 Task: Look for products in the category "Soups" from I Eat My Greens only.
Action: Mouse moved to (27, 146)
Screenshot: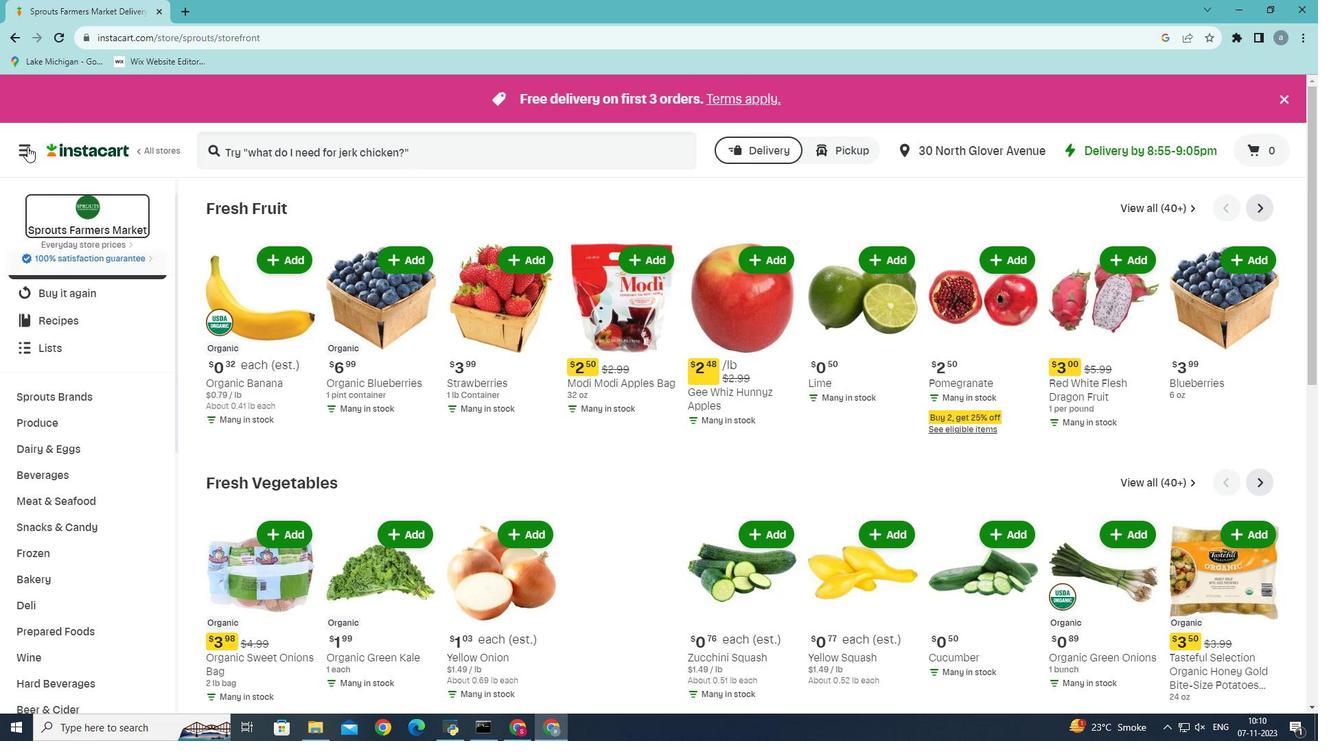
Action: Mouse pressed left at (27, 146)
Screenshot: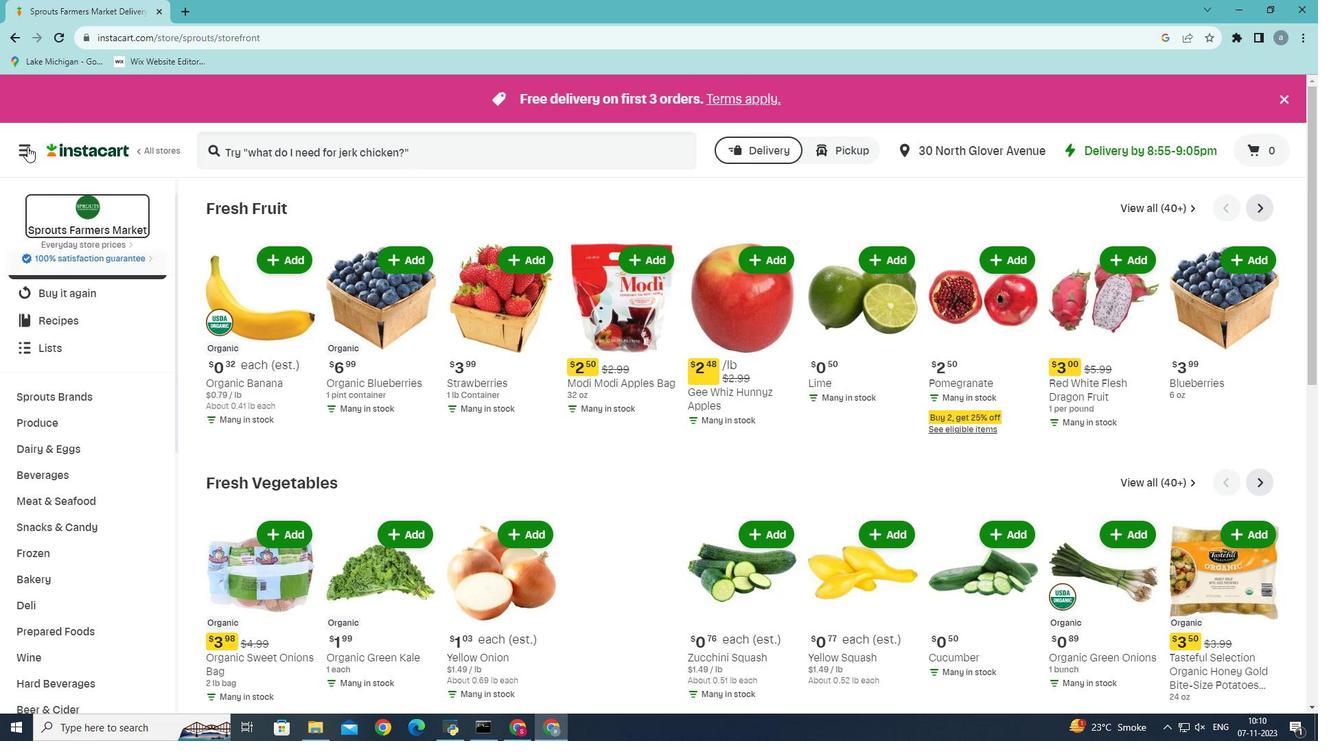 
Action: Mouse moved to (59, 383)
Screenshot: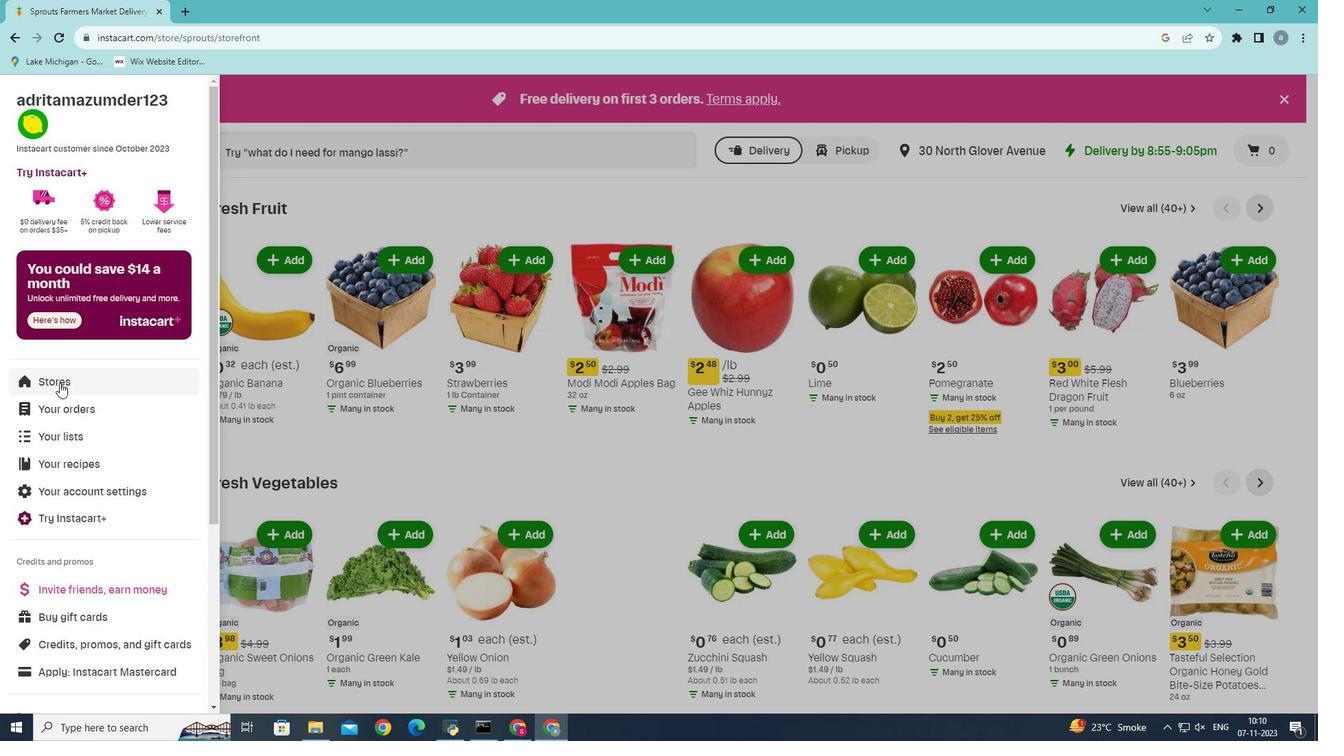 
Action: Mouse pressed left at (59, 383)
Screenshot: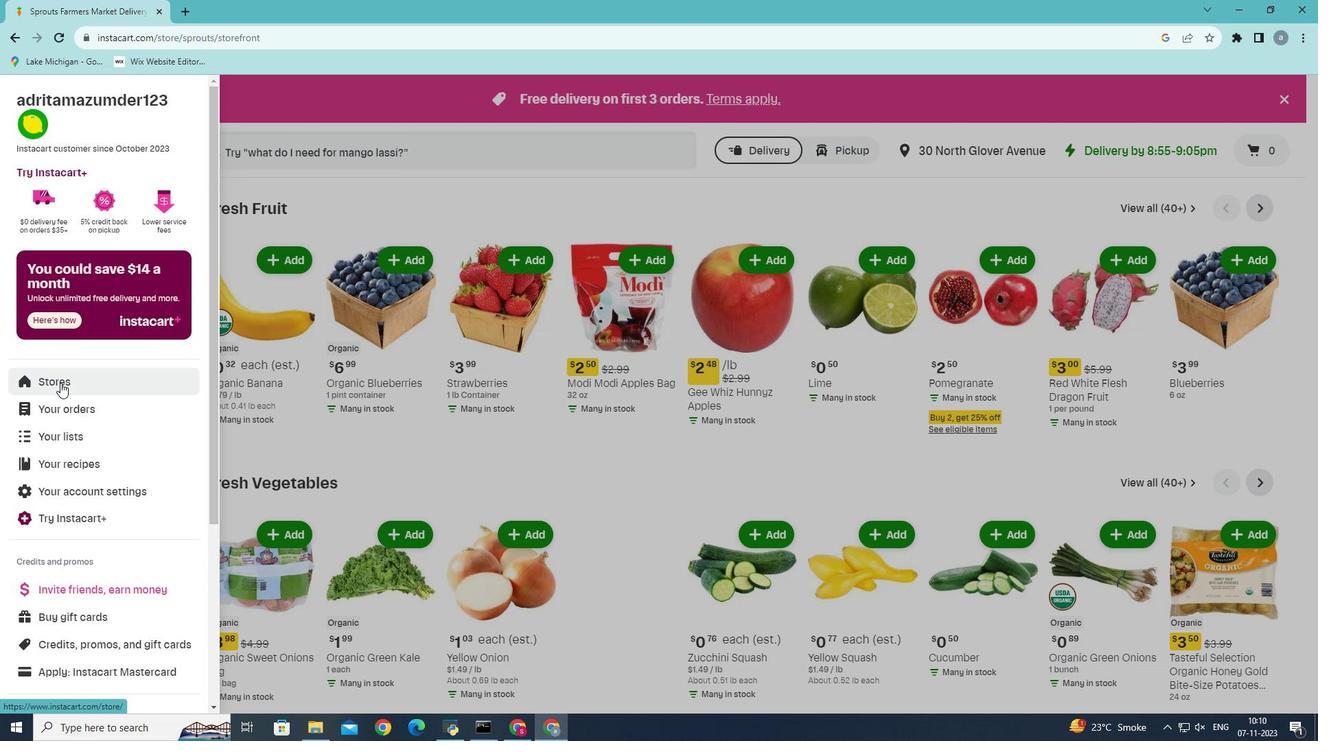 
Action: Mouse moved to (318, 165)
Screenshot: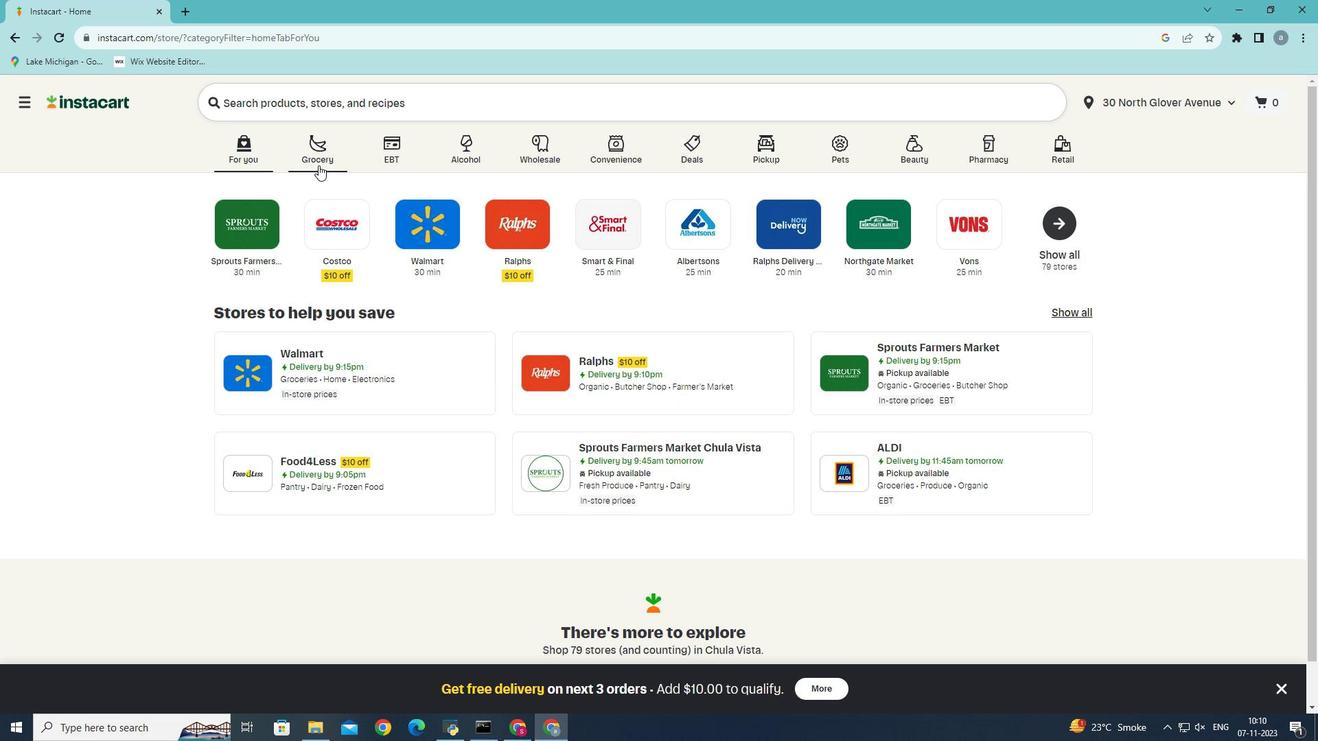 
Action: Mouse pressed left at (318, 165)
Screenshot: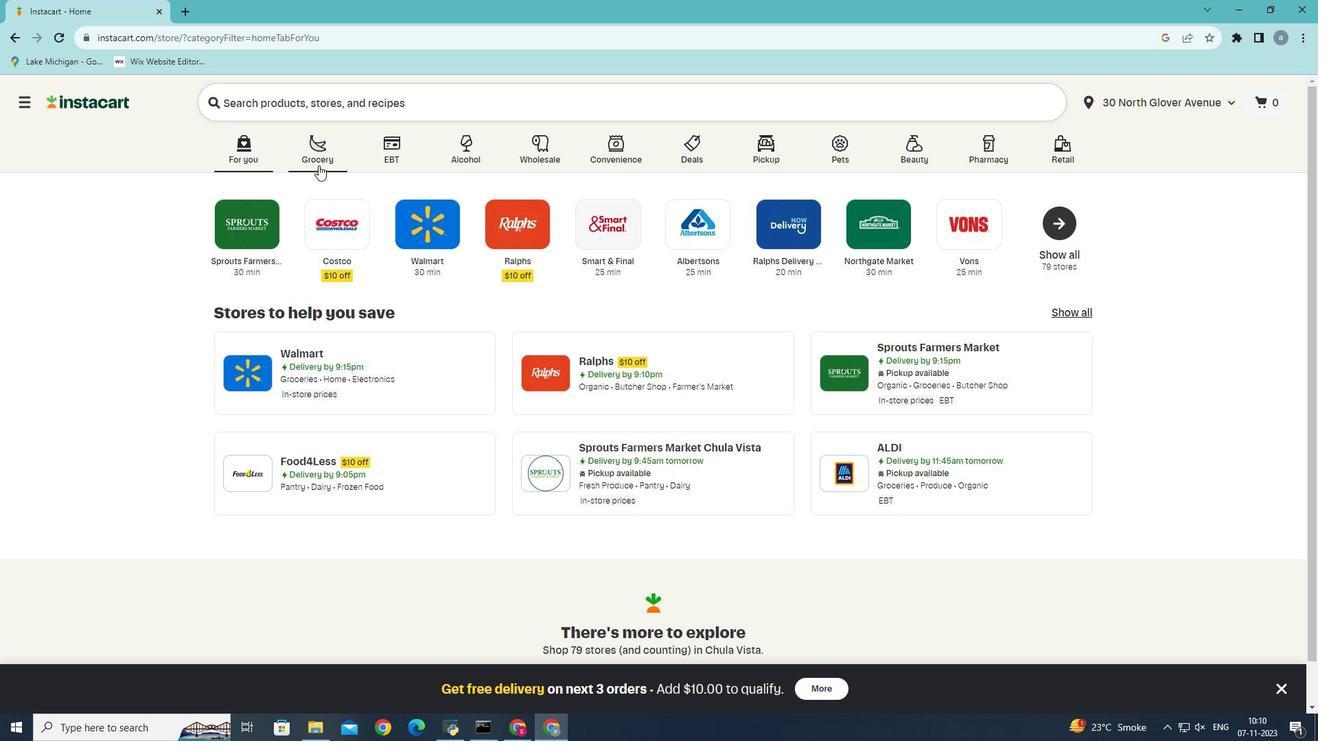 
Action: Mouse moved to (348, 433)
Screenshot: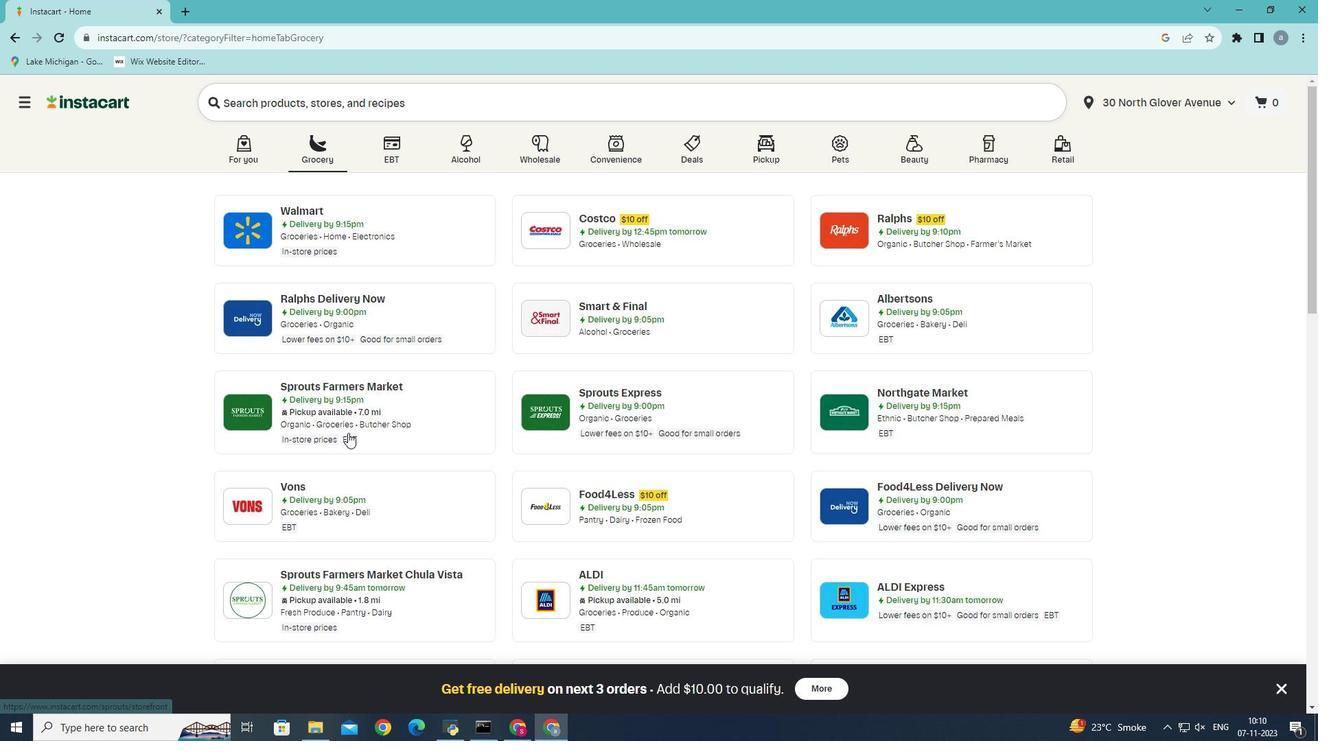 
Action: Mouse pressed left at (348, 433)
Screenshot: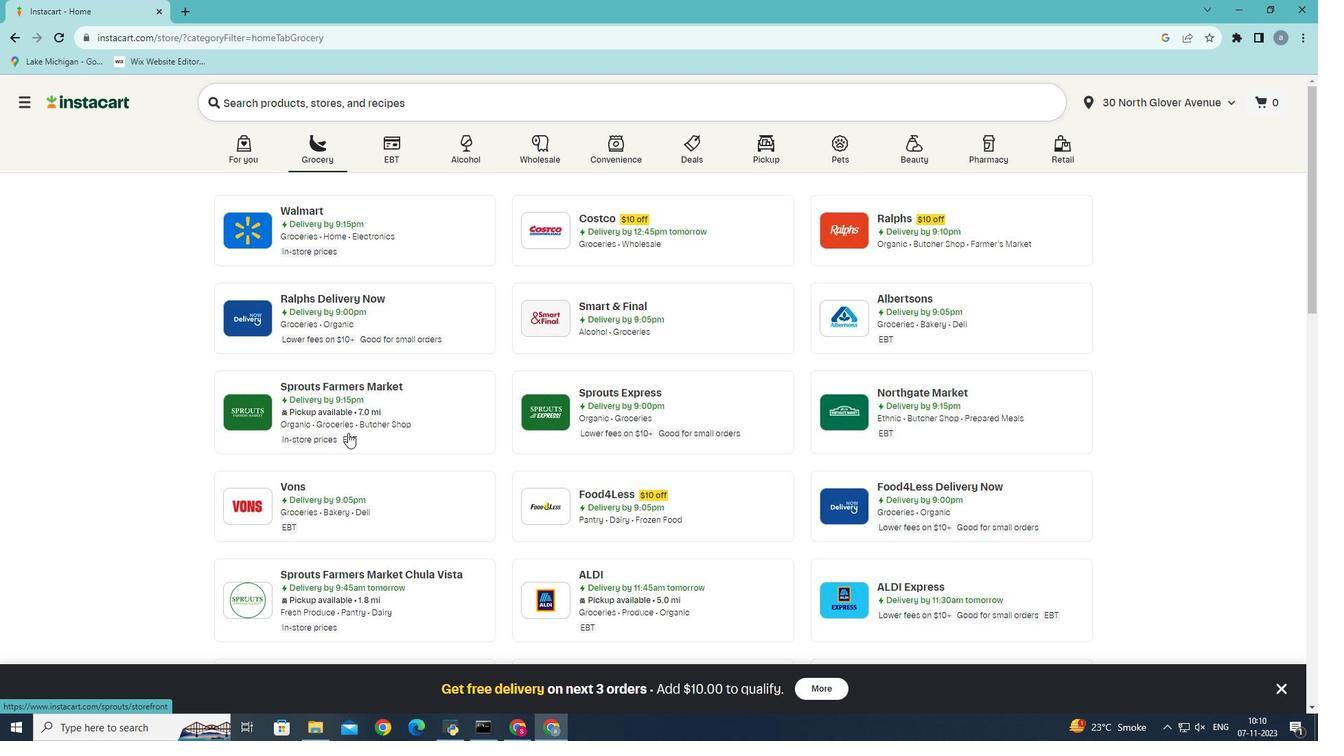 
Action: Mouse moved to (116, 550)
Screenshot: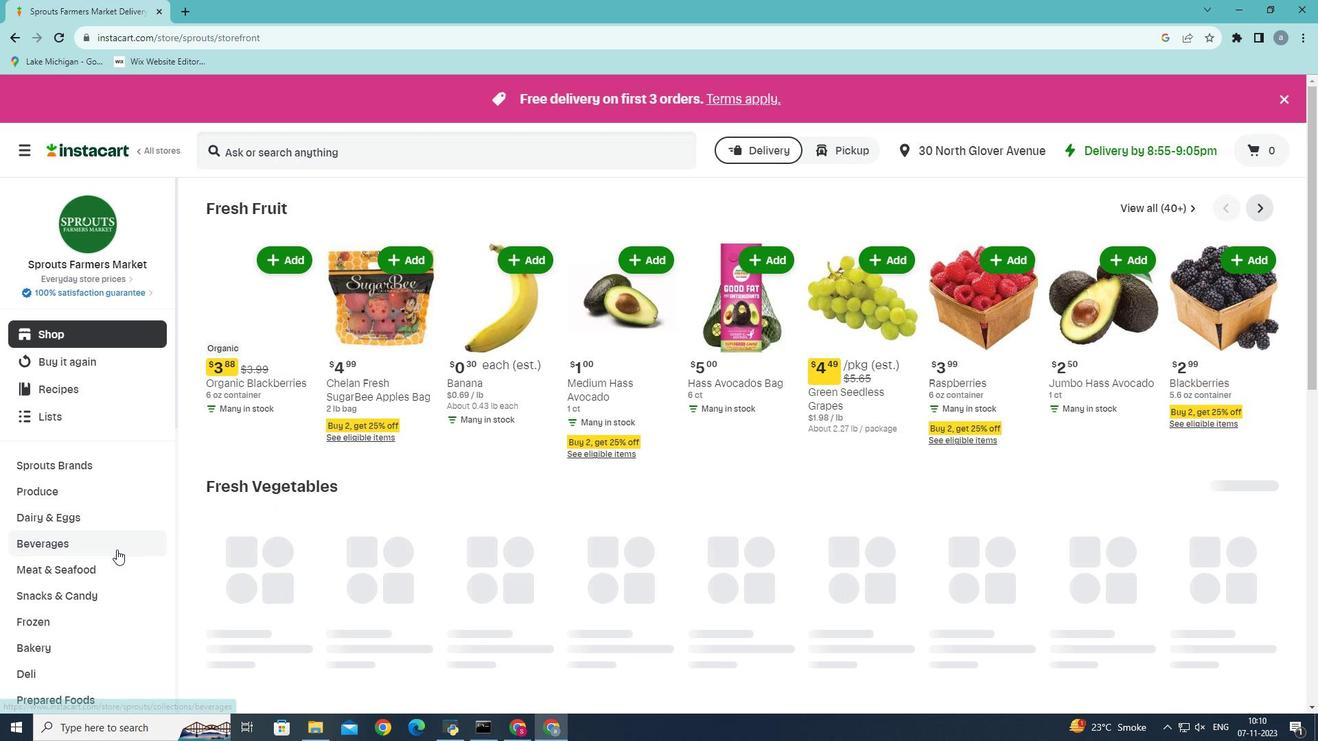 
Action: Mouse scrolled (116, 549) with delta (0, 0)
Screenshot: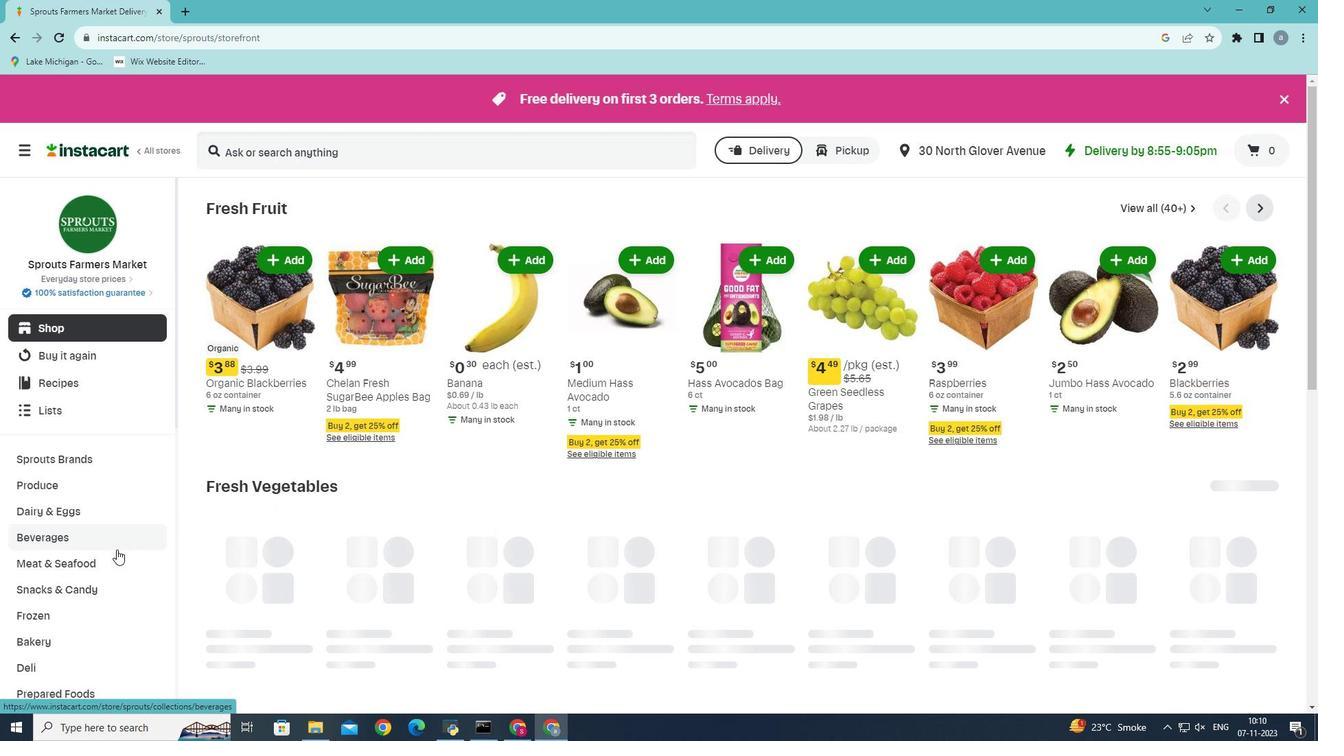 
Action: Mouse scrolled (116, 549) with delta (0, 0)
Screenshot: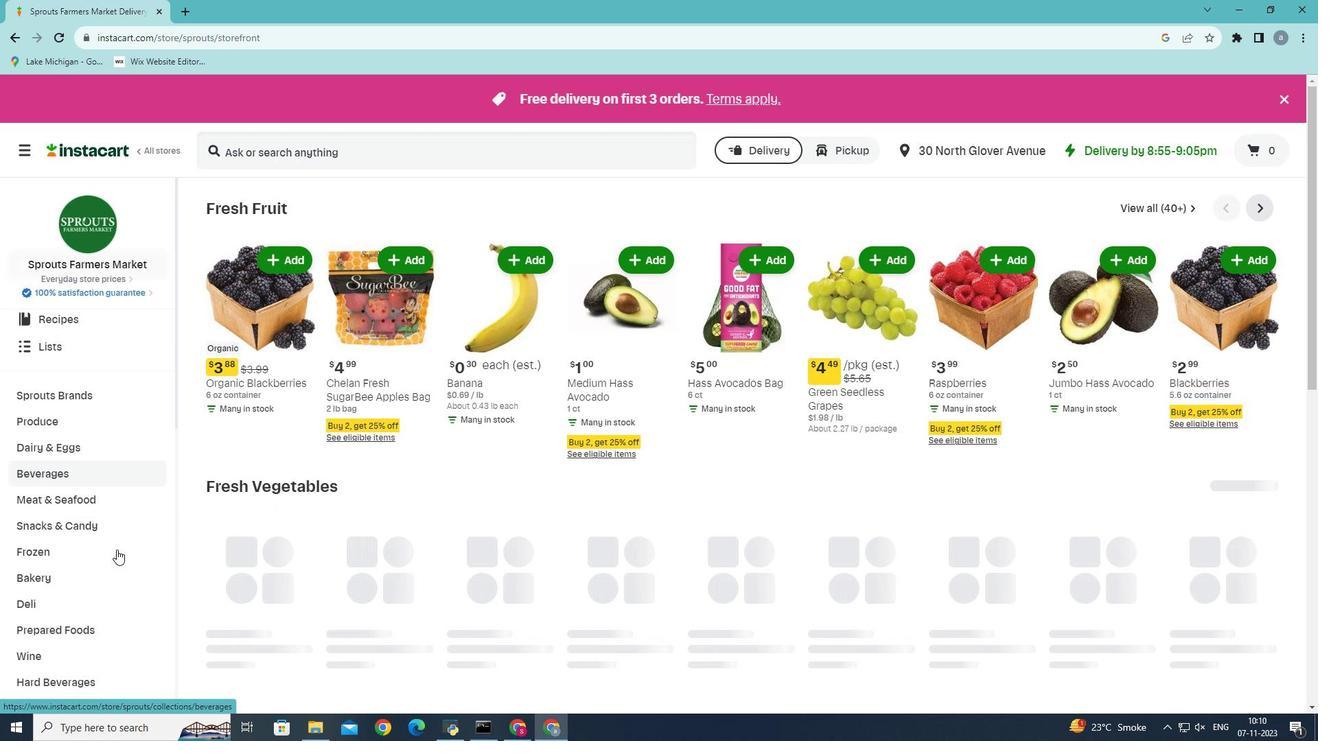 
Action: Mouse moved to (107, 557)
Screenshot: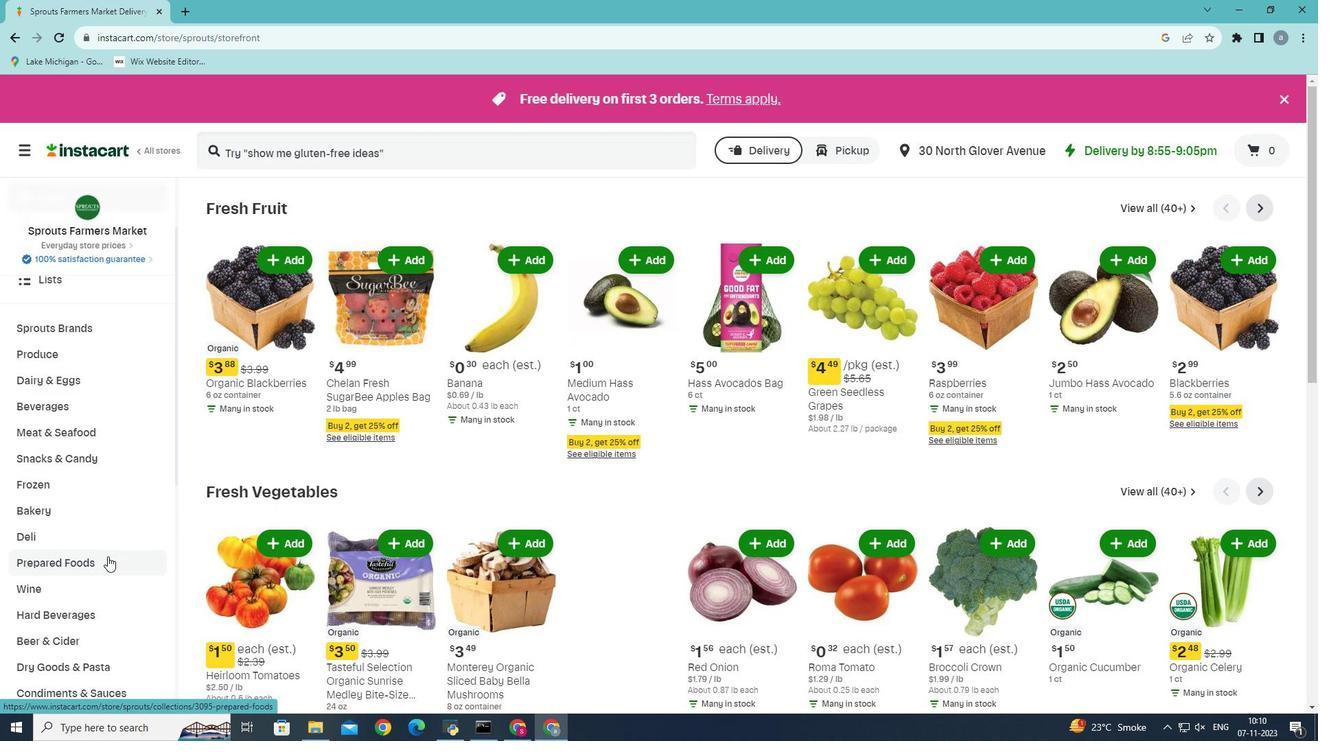 
Action: Mouse pressed left at (107, 557)
Screenshot: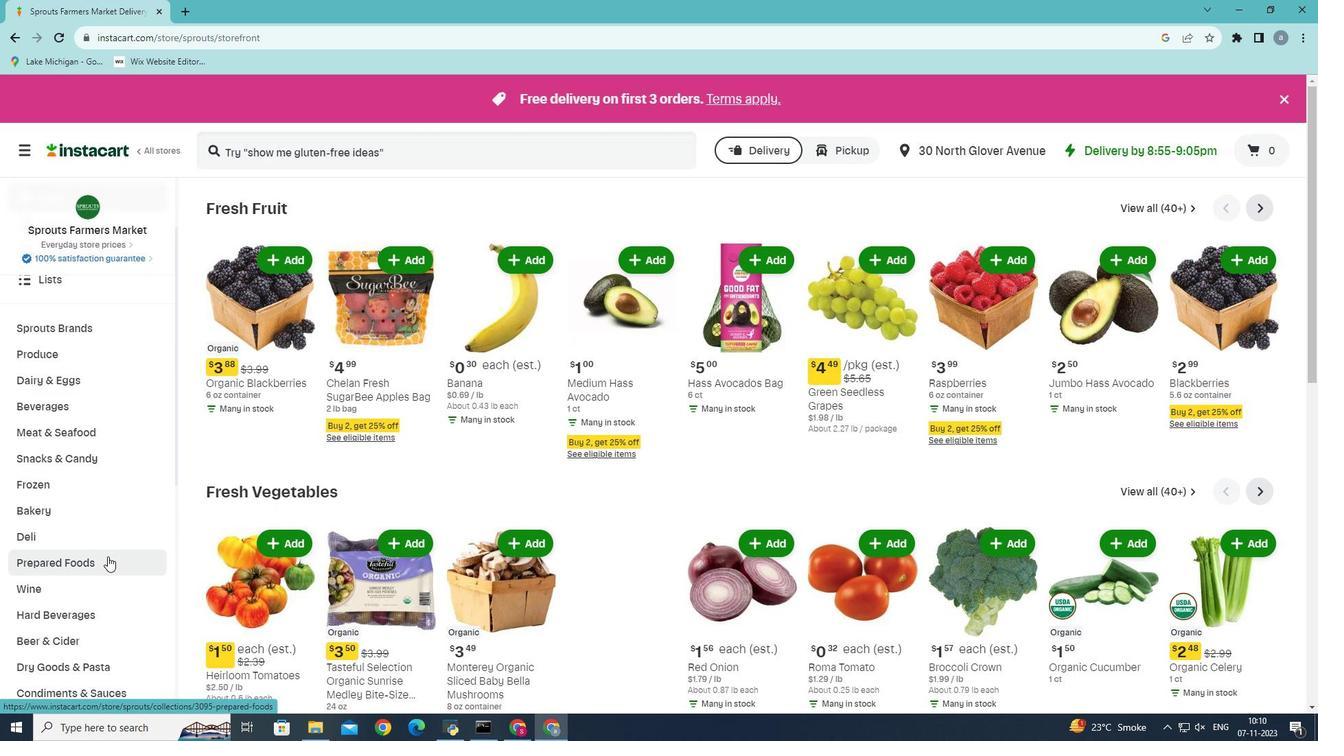 
Action: Mouse moved to (687, 241)
Screenshot: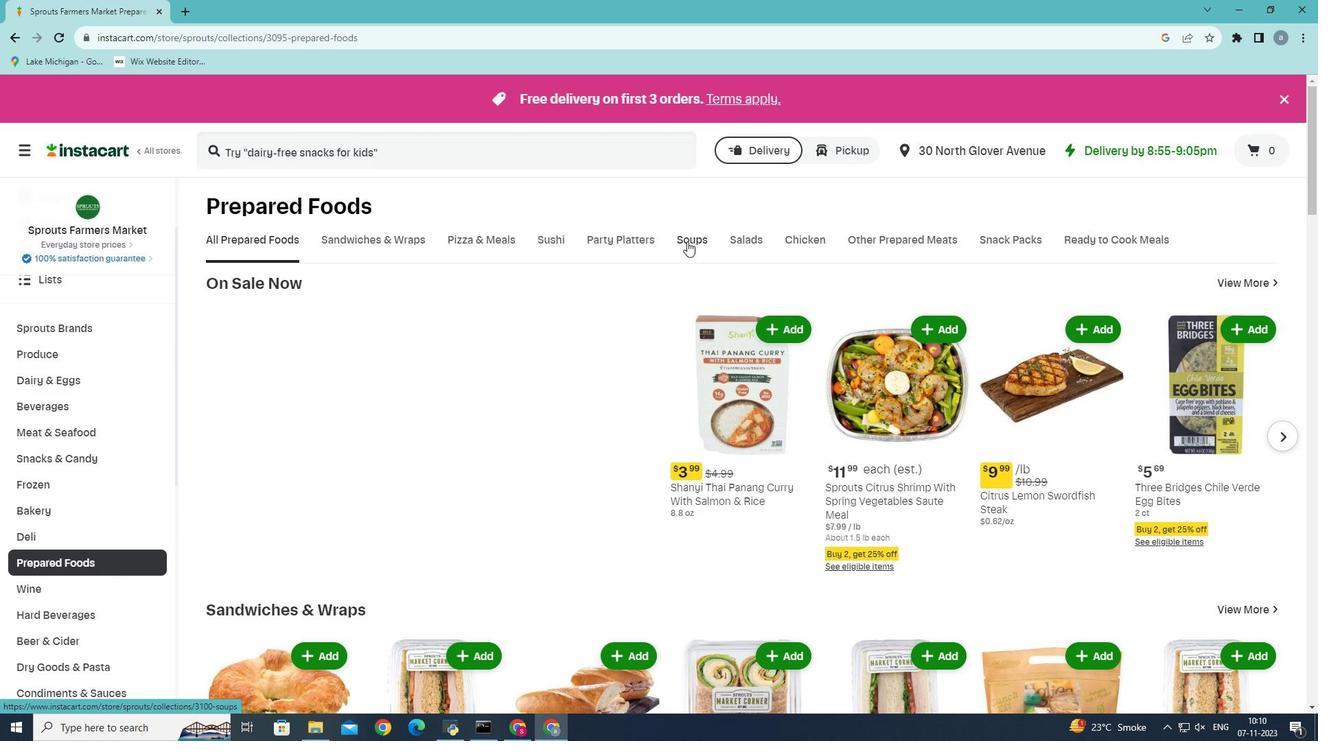 
Action: Mouse pressed left at (687, 241)
Screenshot: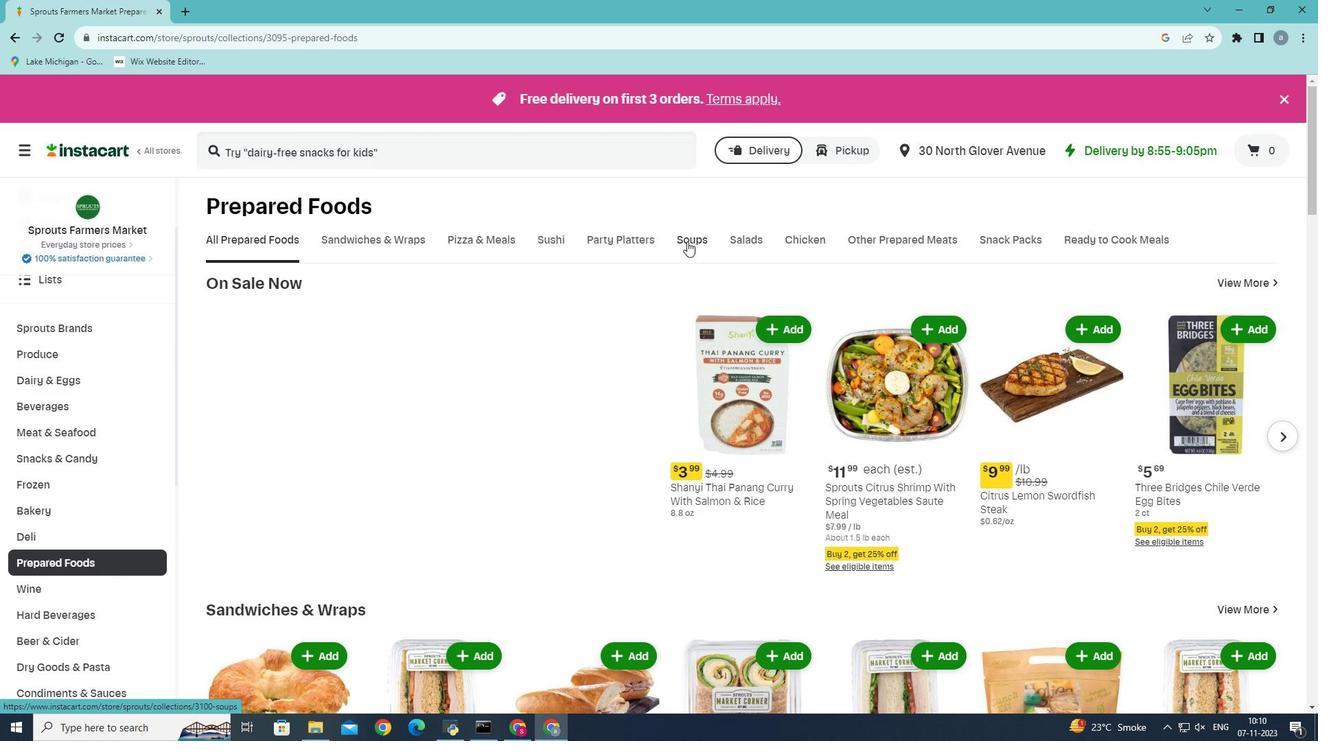 
Action: Mouse moved to (330, 291)
Screenshot: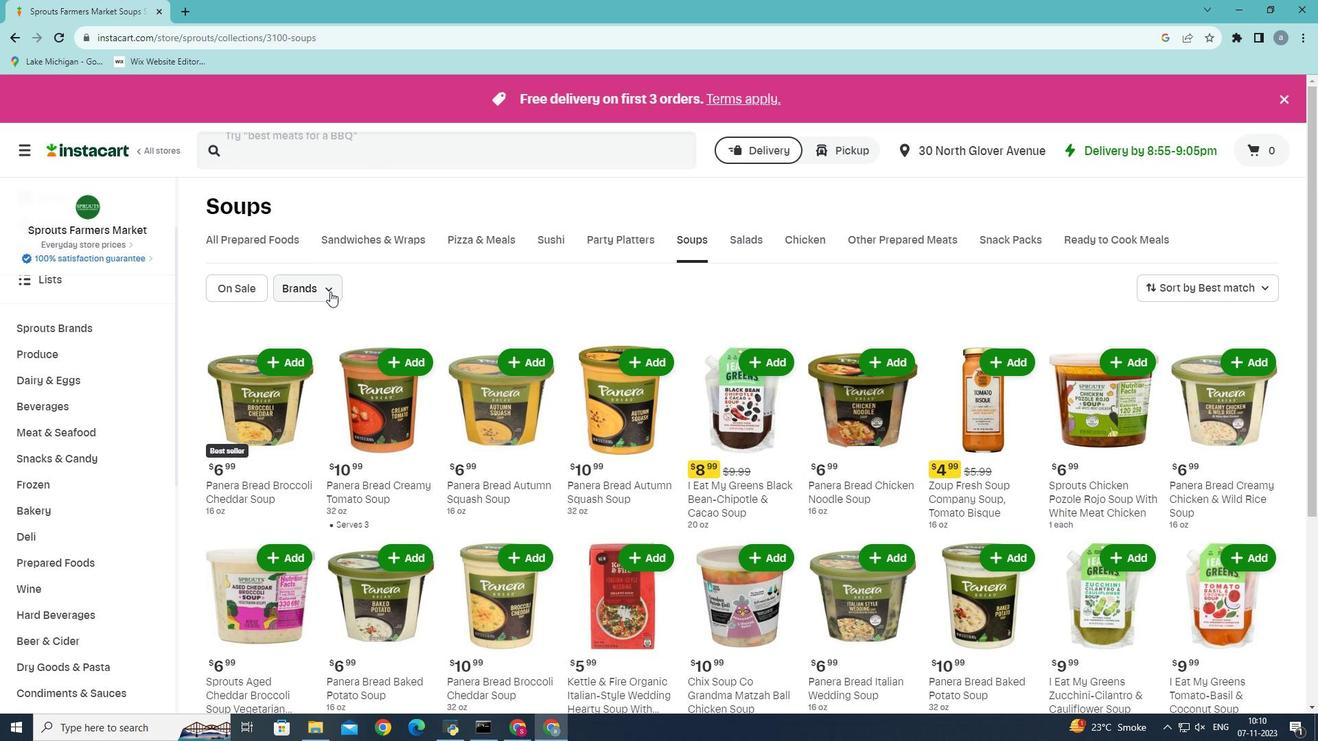 
Action: Mouse pressed left at (330, 291)
Screenshot: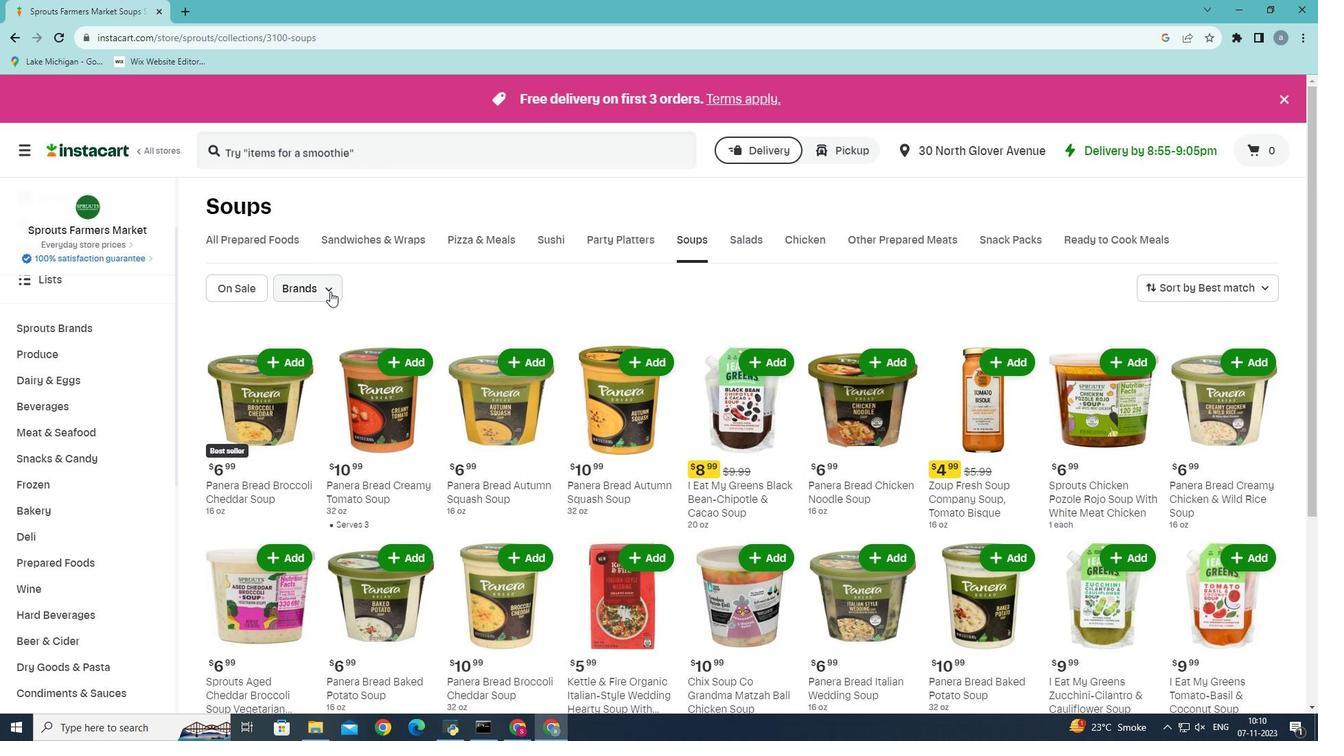 
Action: Mouse moved to (297, 498)
Screenshot: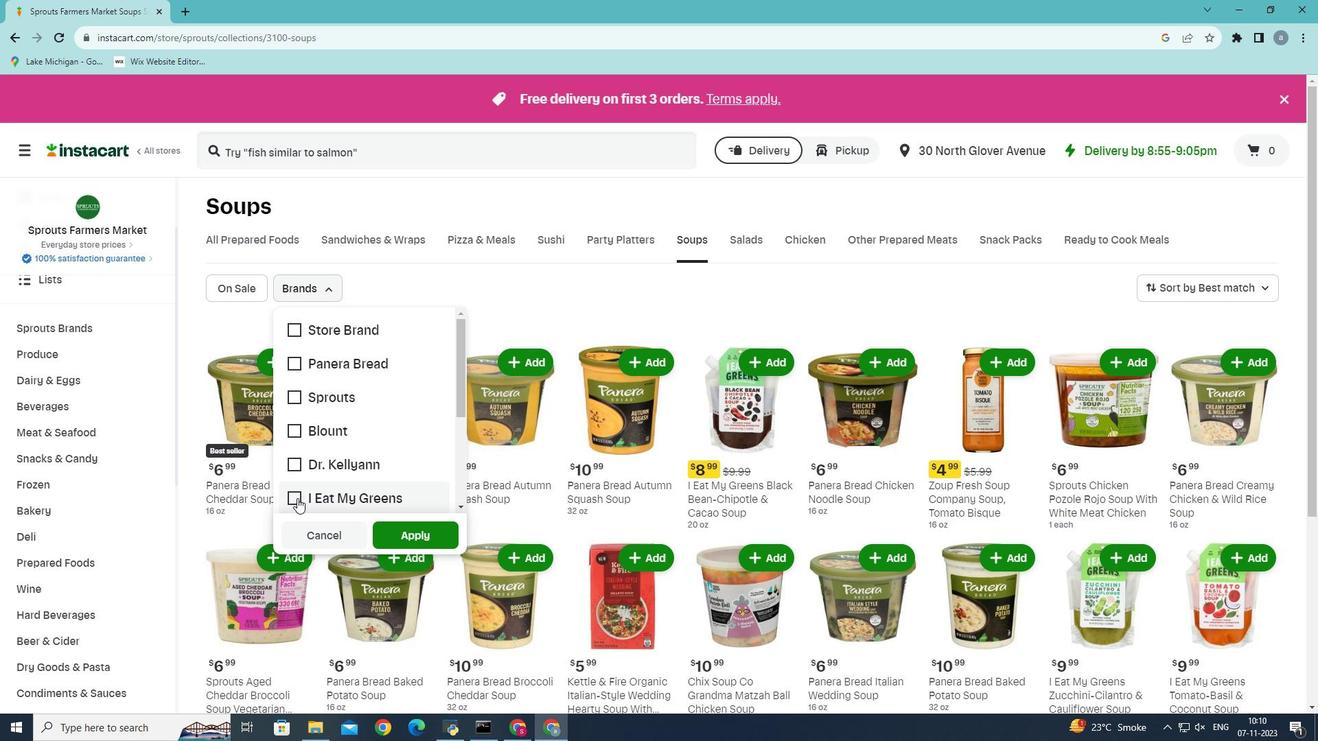 
Action: Mouse pressed left at (297, 498)
Screenshot: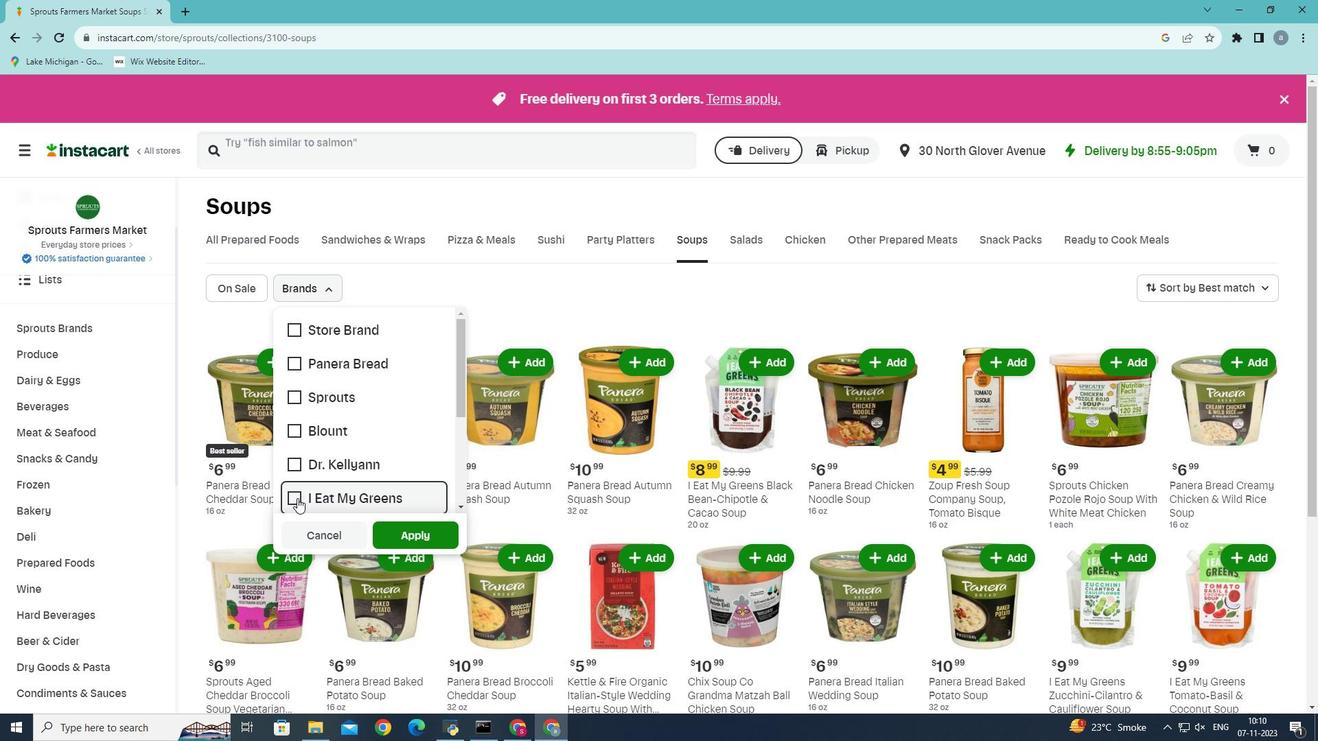 
Action: Mouse moved to (420, 539)
Screenshot: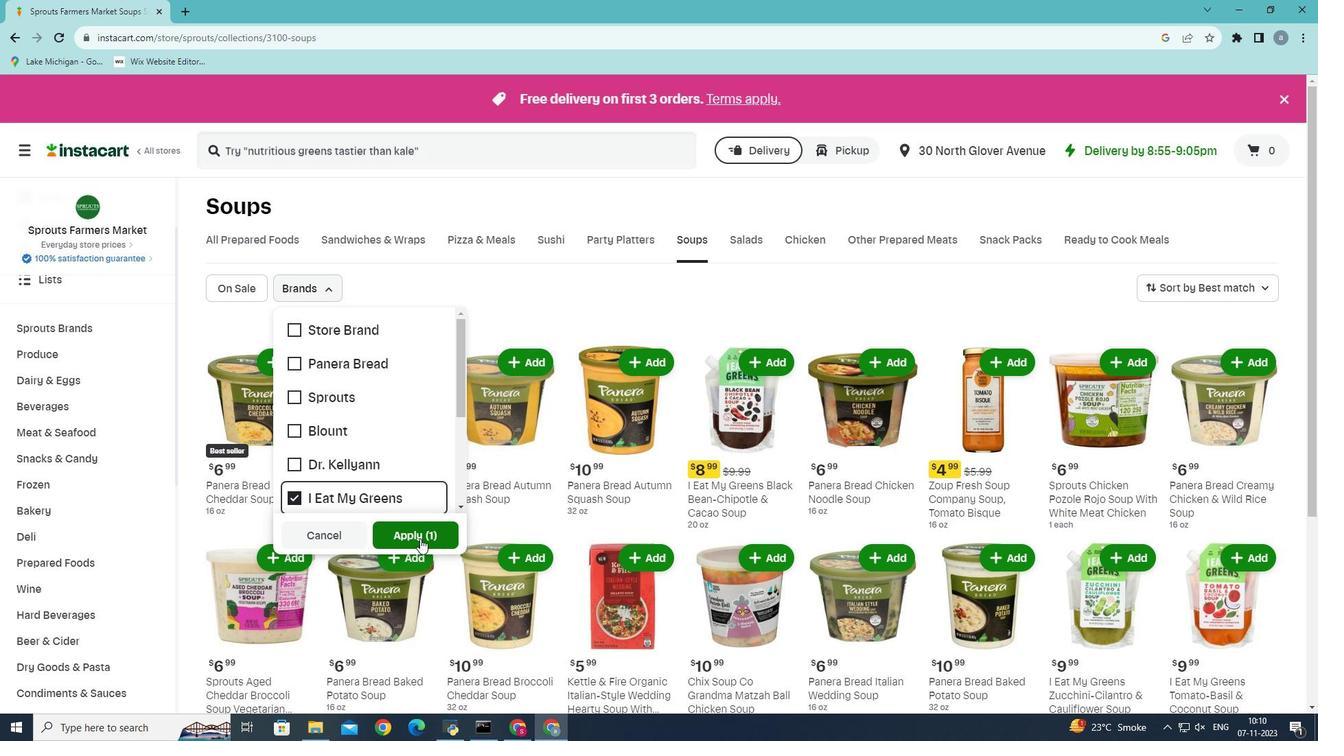 
Action: Mouse pressed left at (420, 539)
Screenshot: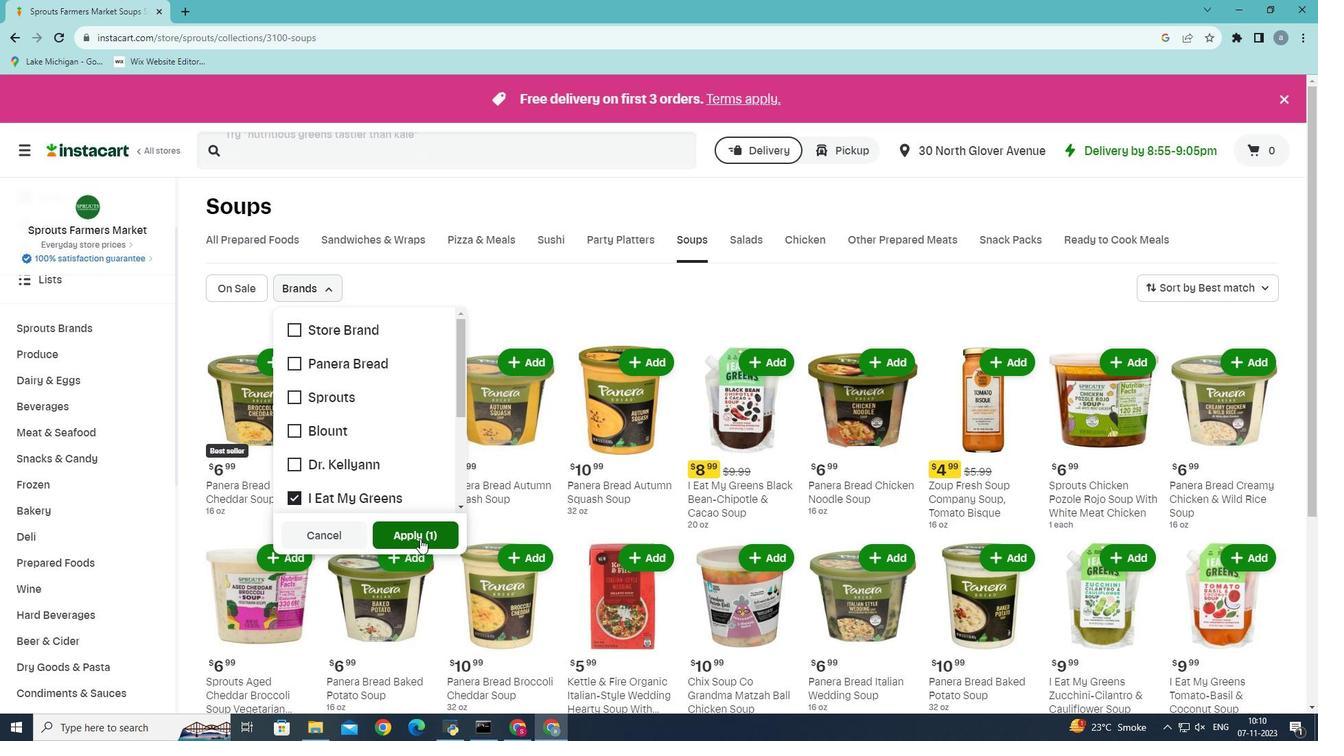 
Action: Mouse moved to (418, 513)
Screenshot: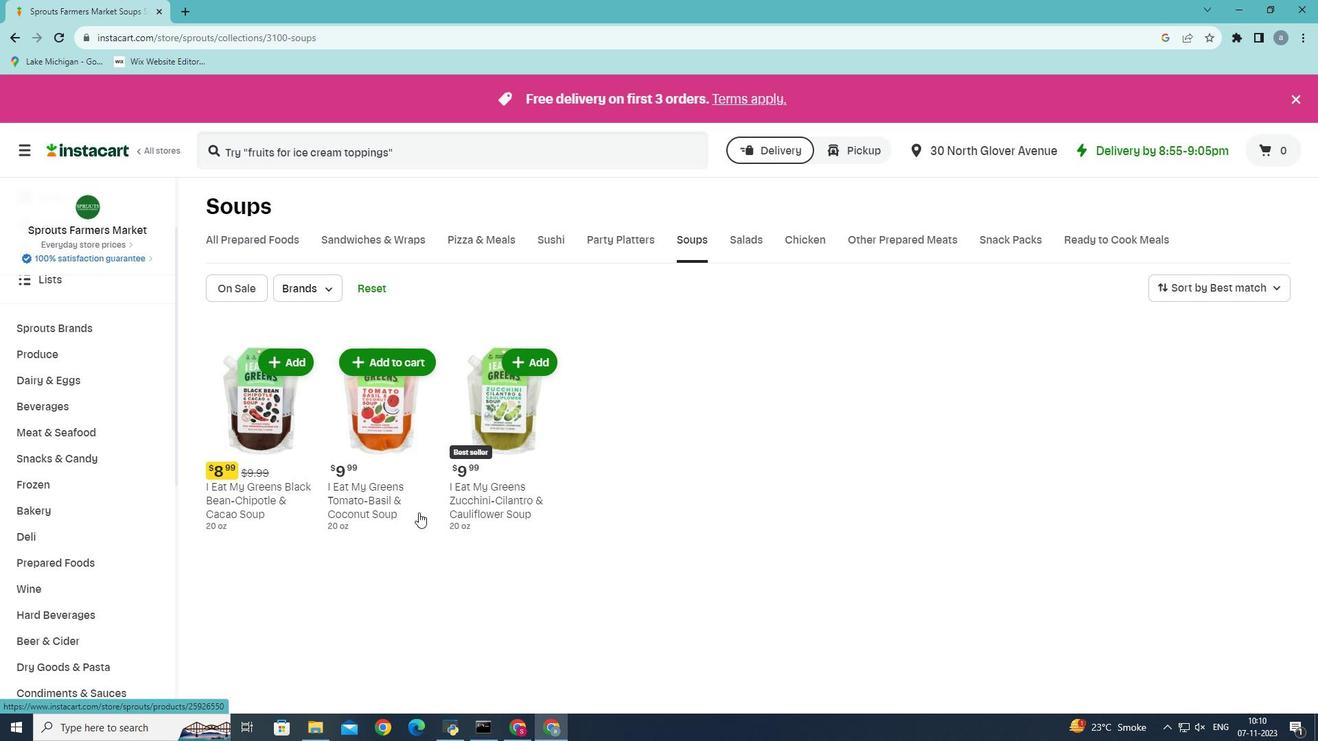 
